 Task: Click on the when we verify your identity.
Action: Mouse moved to (111, 368)
Screenshot: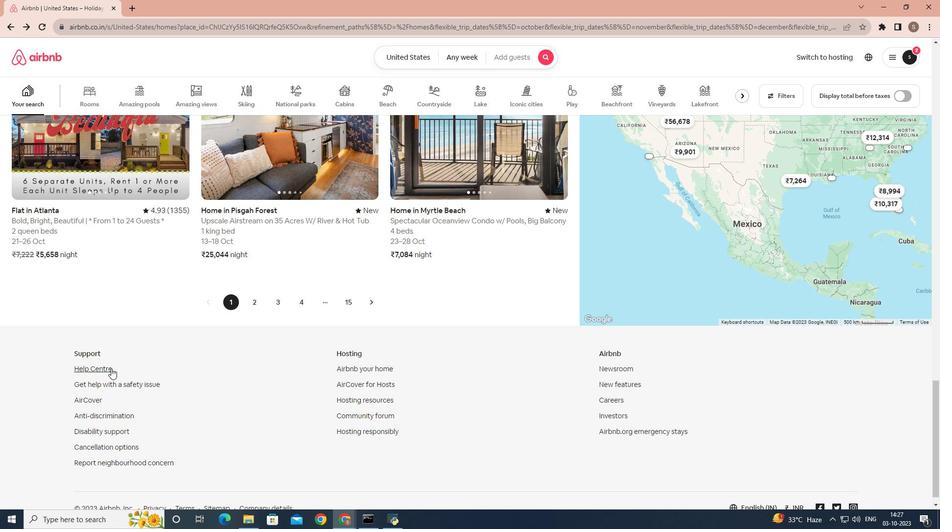 
Action: Mouse pressed left at (111, 368)
Screenshot: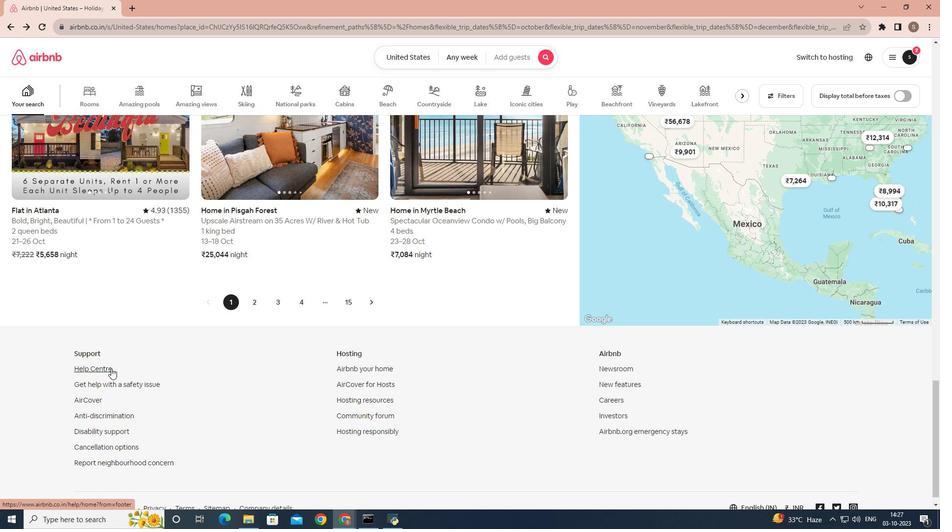 
Action: Mouse moved to (215, 386)
Screenshot: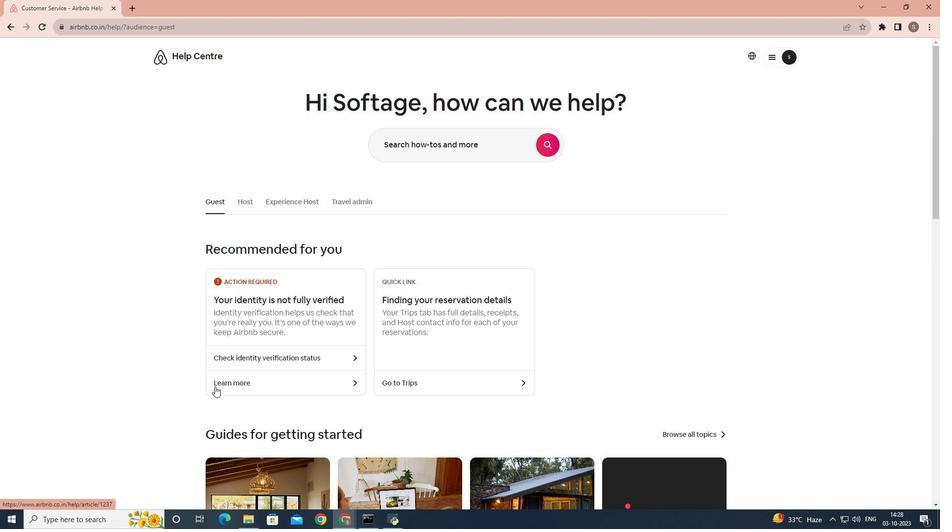 
Action: Mouse pressed left at (215, 386)
Screenshot: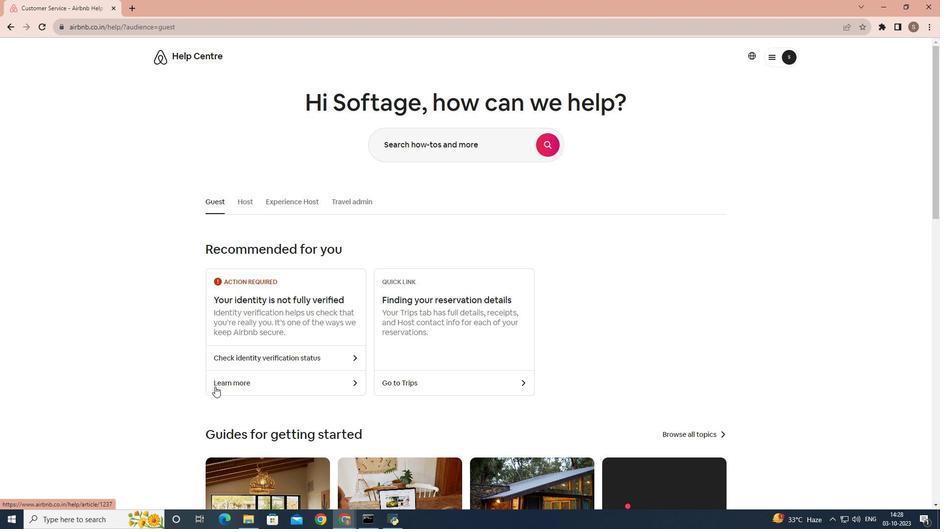 
Action: Mouse scrolled (215, 386) with delta (0, 0)
Screenshot: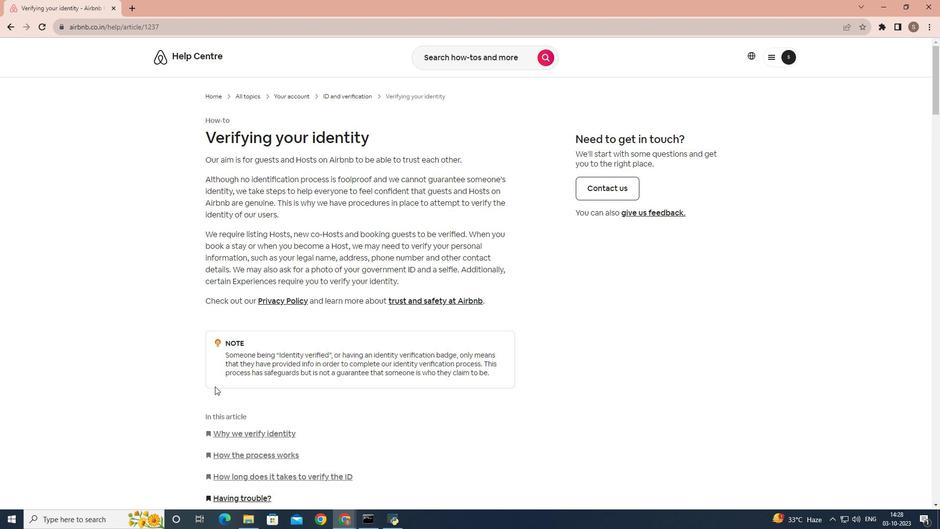 
Action: Mouse scrolled (215, 386) with delta (0, 0)
Screenshot: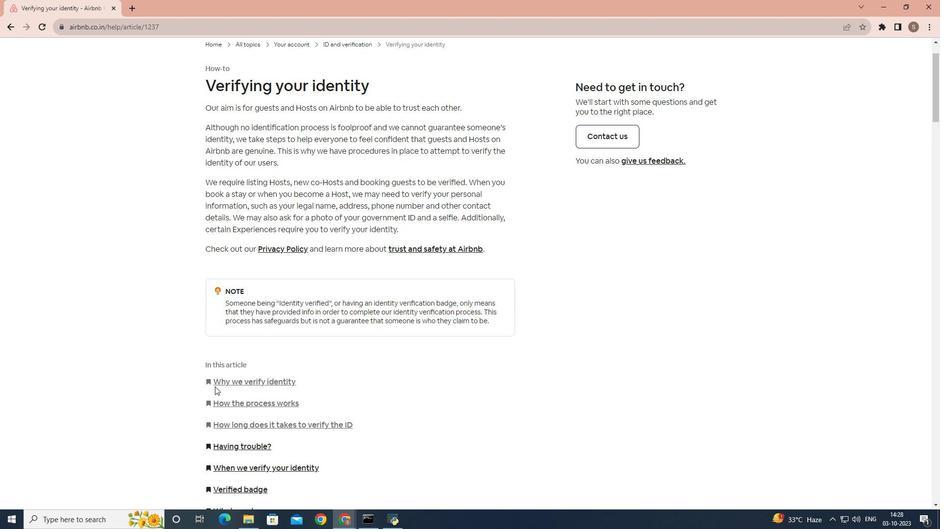 
Action: Mouse moved to (228, 421)
Screenshot: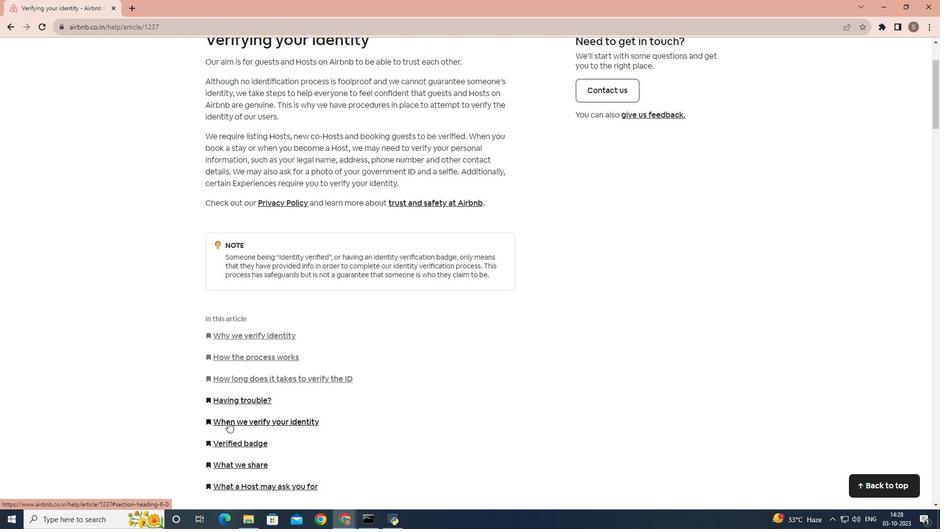 
Action: Mouse pressed left at (228, 421)
Screenshot: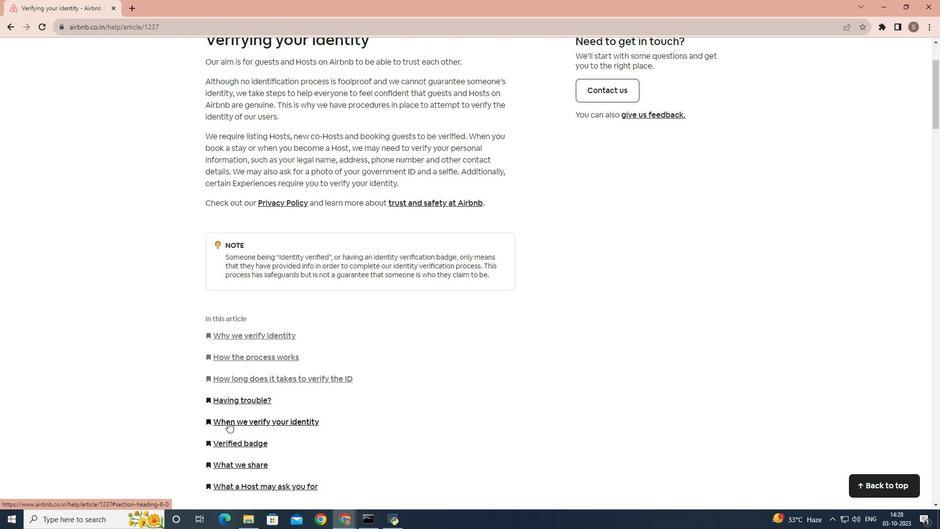 
